 Task: Assign in the project TreasureLine the issue 'Broken links in documentation' to the sprint 'Light Speed'.
Action: Mouse moved to (189, 51)
Screenshot: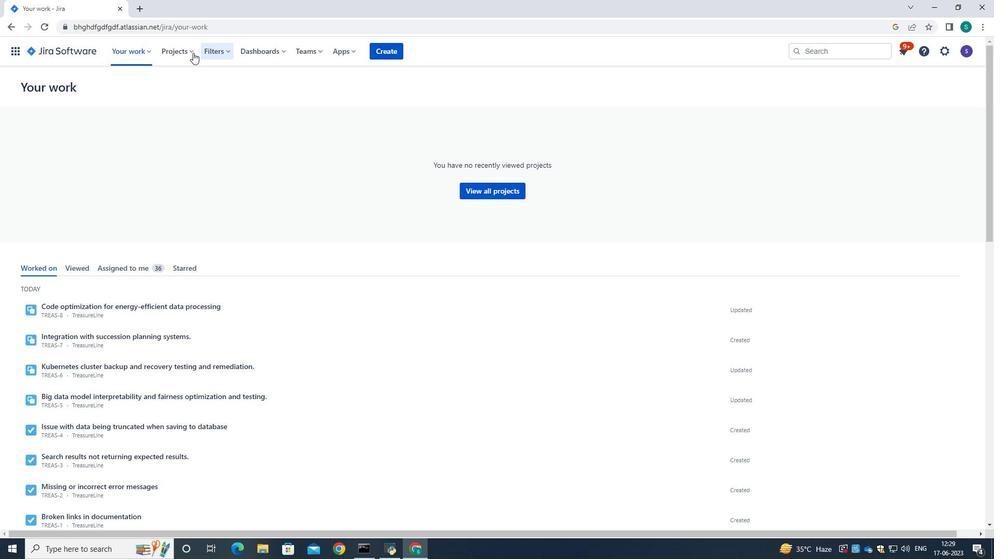 
Action: Mouse pressed left at (189, 51)
Screenshot: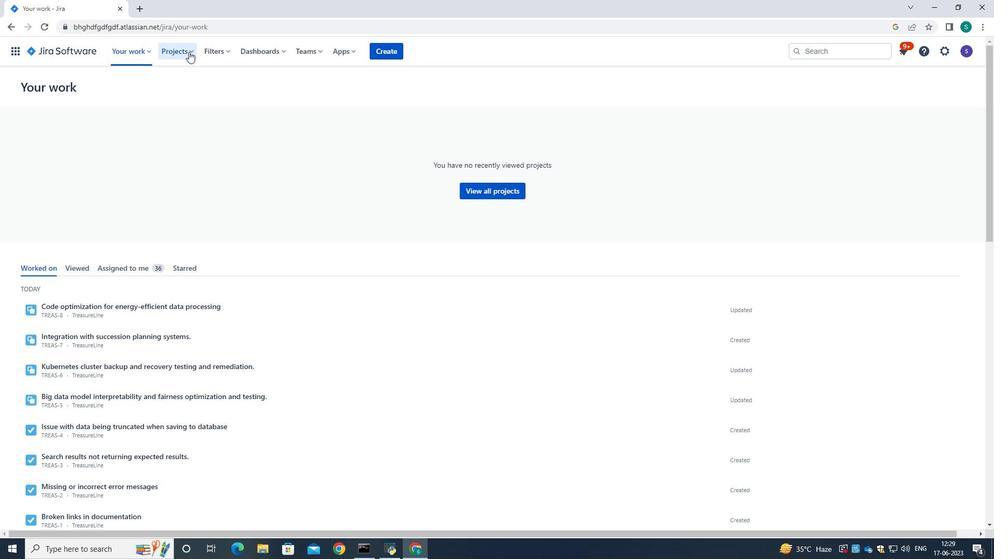 
Action: Mouse moved to (197, 93)
Screenshot: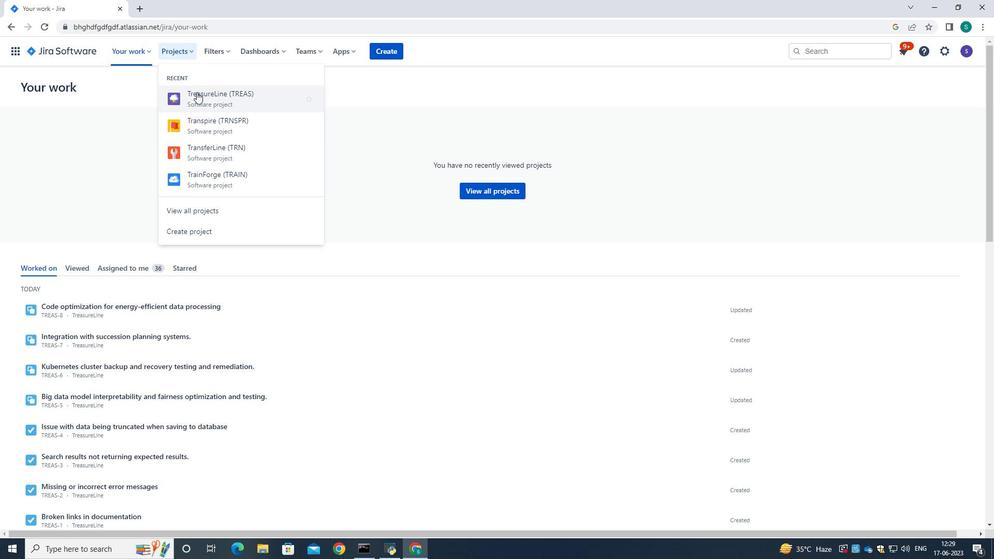 
Action: Mouse pressed left at (197, 93)
Screenshot: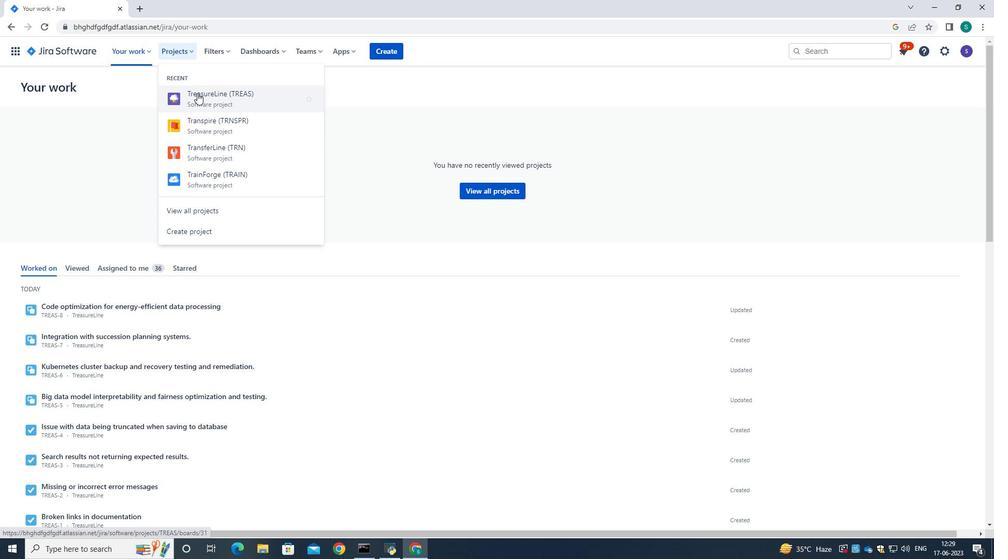 
Action: Mouse moved to (51, 155)
Screenshot: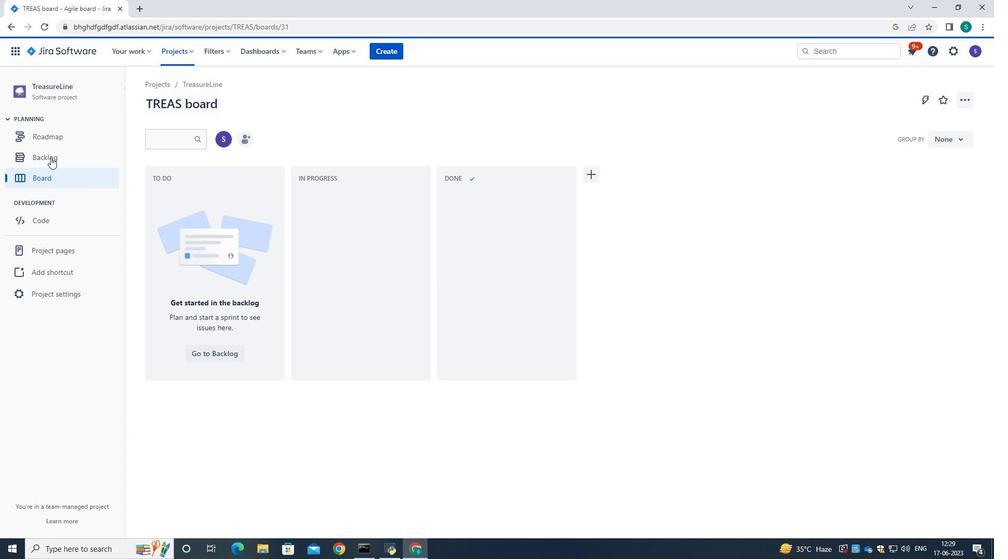 
Action: Mouse pressed left at (51, 155)
Screenshot: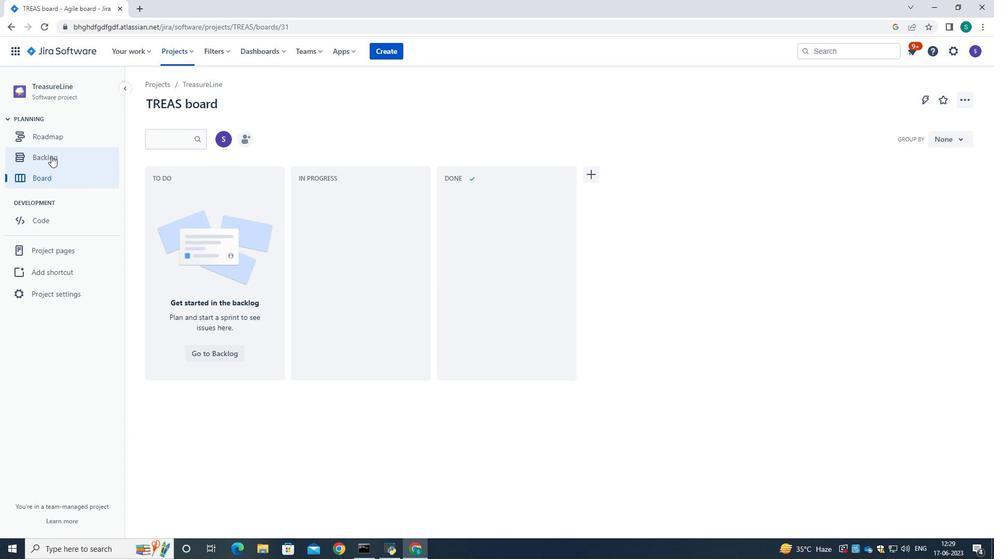 
Action: Mouse moved to (485, 185)
Screenshot: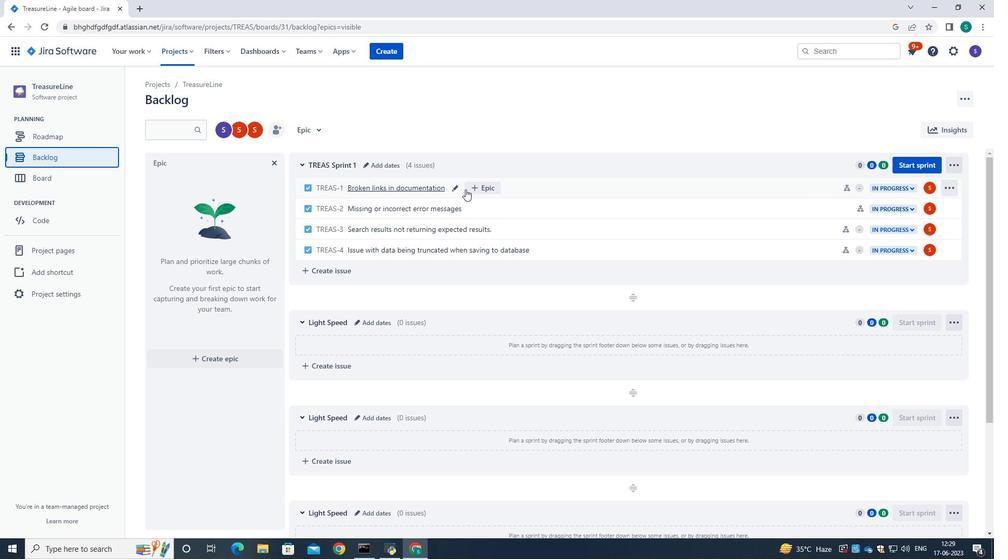 
Action: Mouse pressed left at (485, 185)
Screenshot: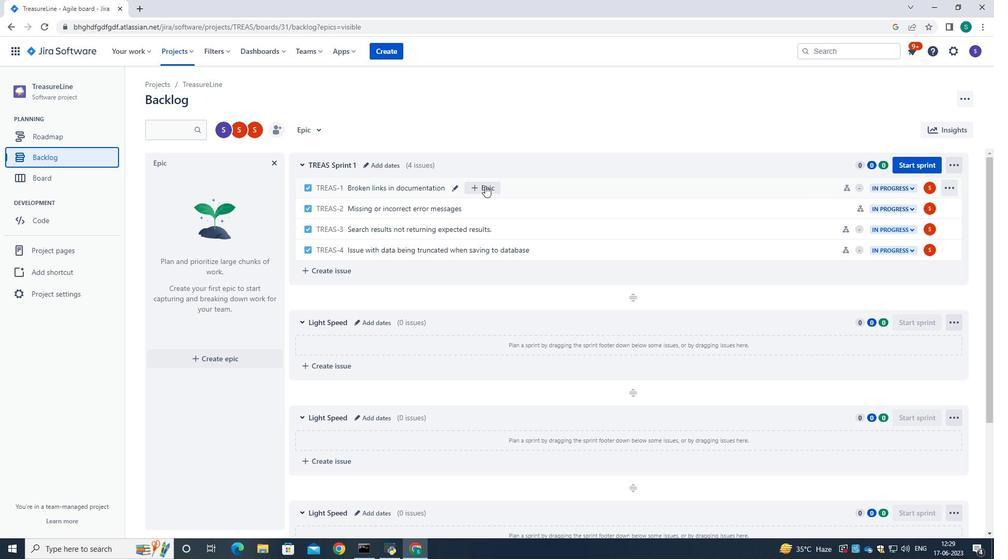 
Action: Mouse moved to (496, 192)
Screenshot: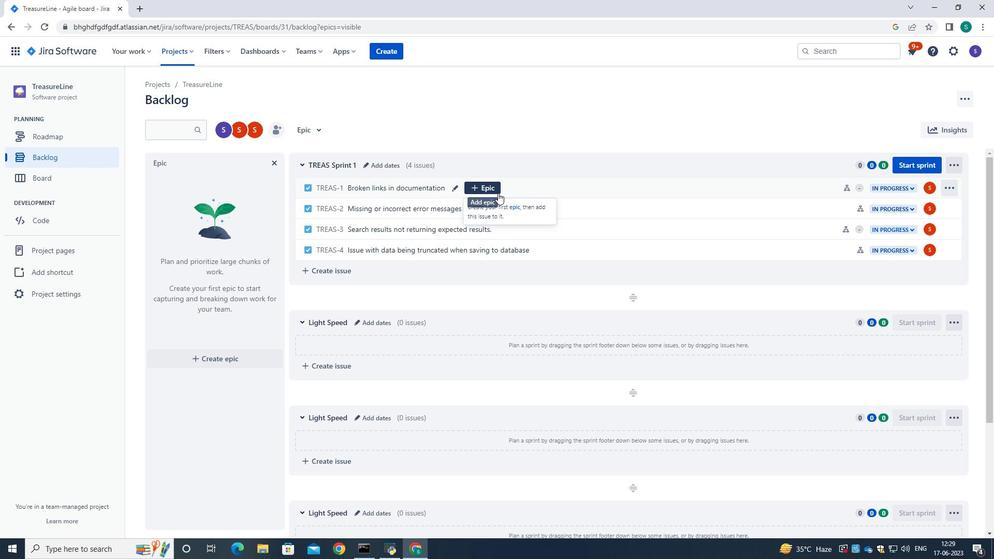 
Action: Mouse pressed left at (496, 192)
Screenshot: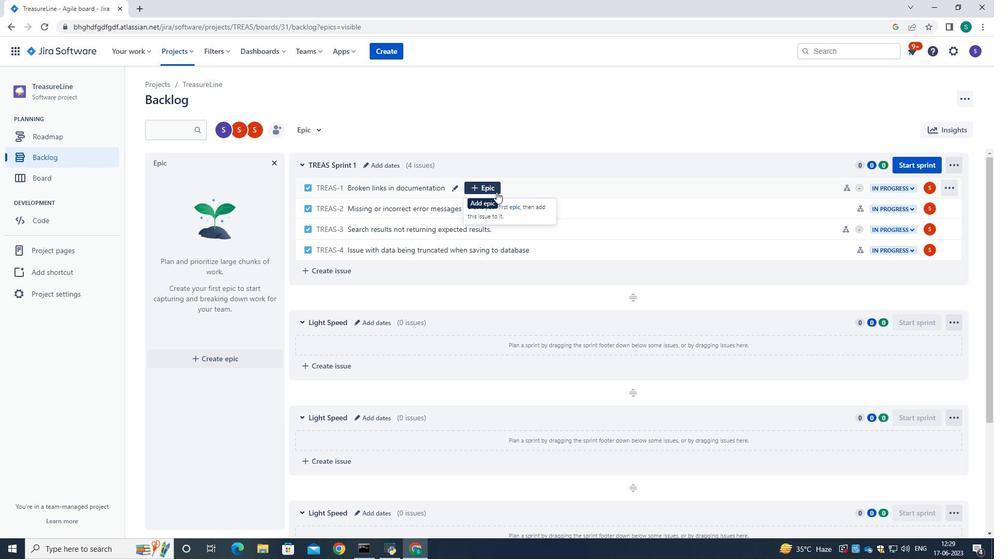 
Action: Mouse moved to (952, 168)
Screenshot: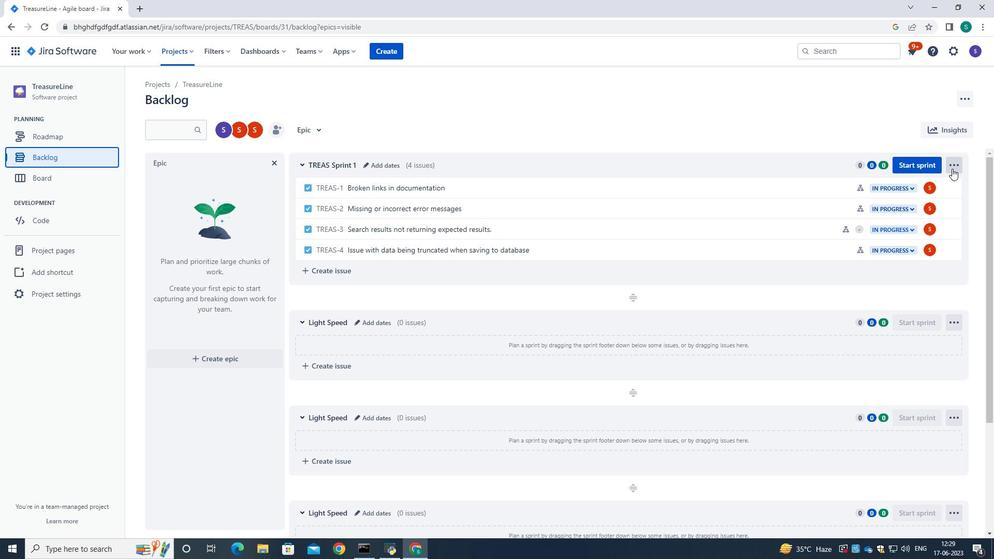 
Action: Mouse pressed left at (952, 168)
Screenshot: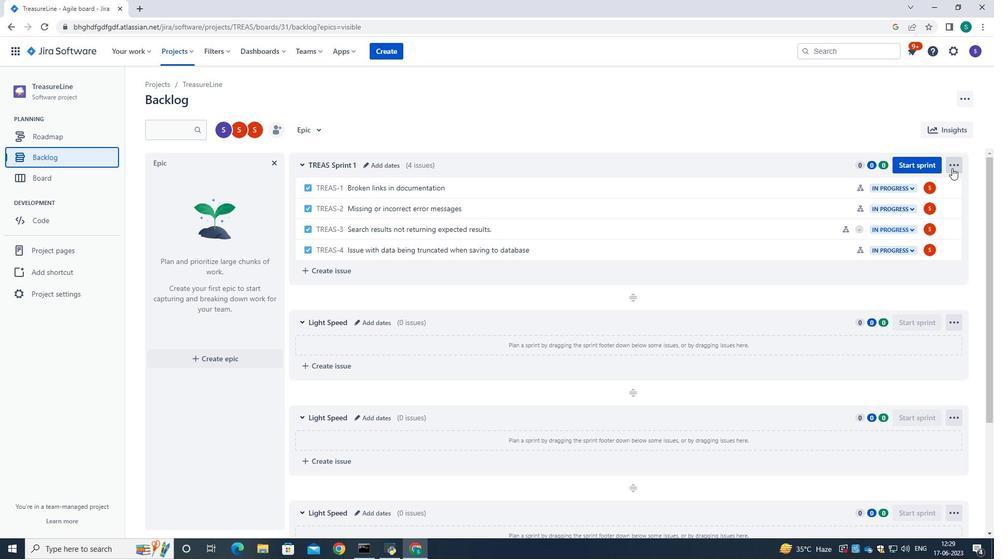
Action: Mouse moved to (811, 137)
Screenshot: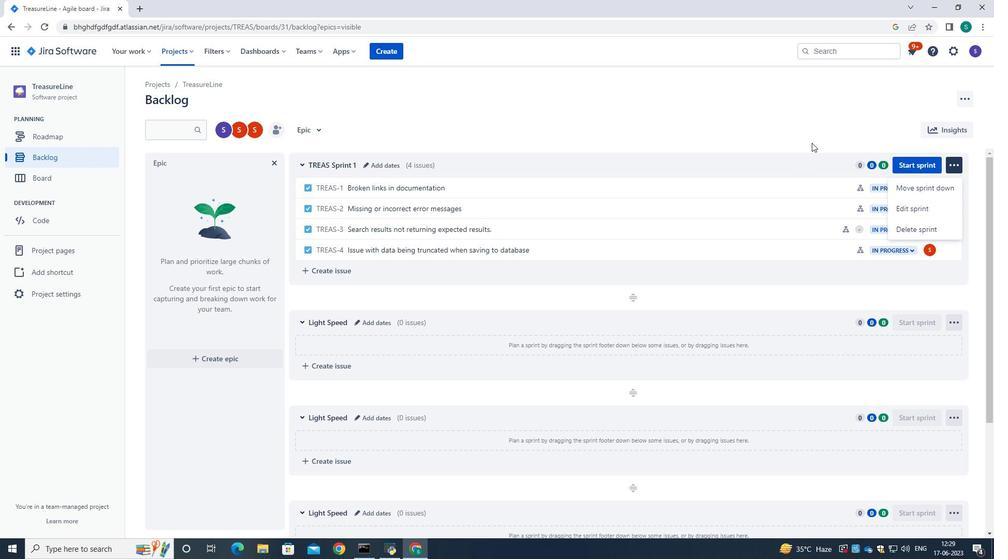 
Action: Mouse pressed left at (811, 137)
Screenshot: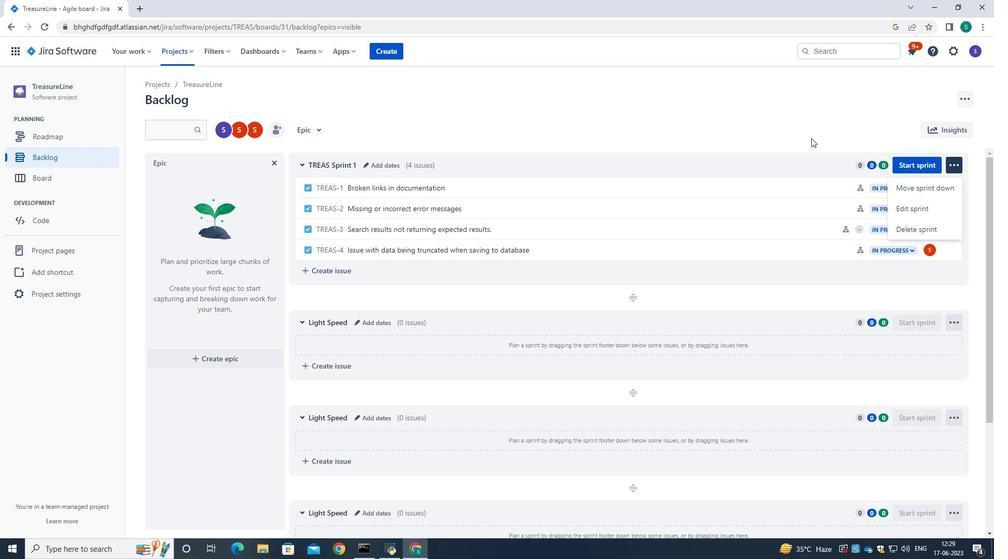 
Action: Mouse moved to (478, 185)
Screenshot: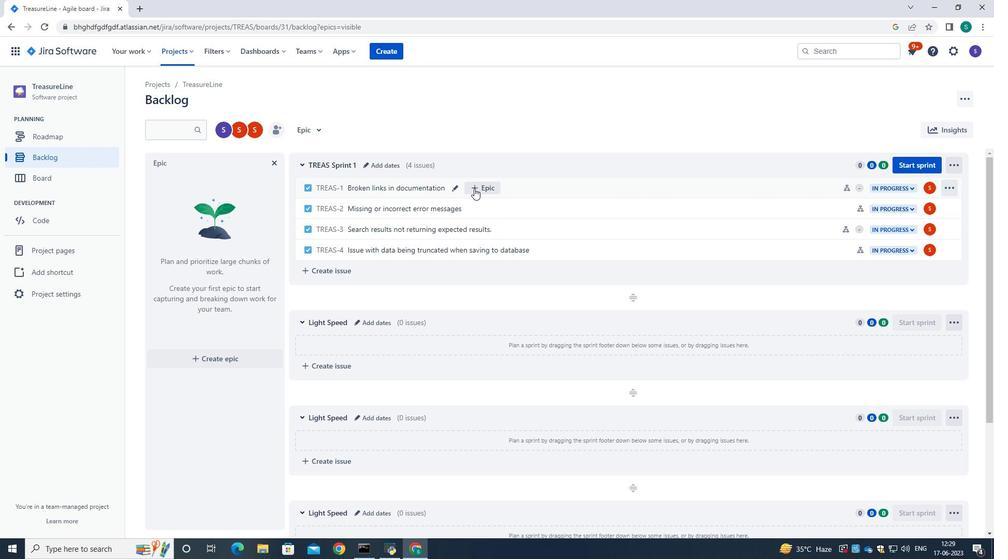 
Action: Mouse pressed left at (478, 185)
Screenshot: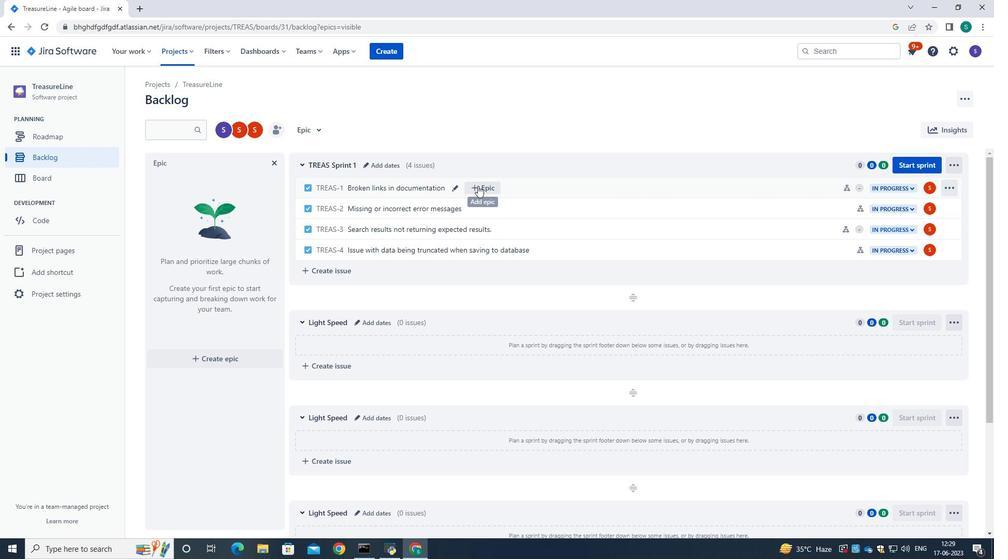 
Action: Mouse pressed left at (478, 185)
Screenshot: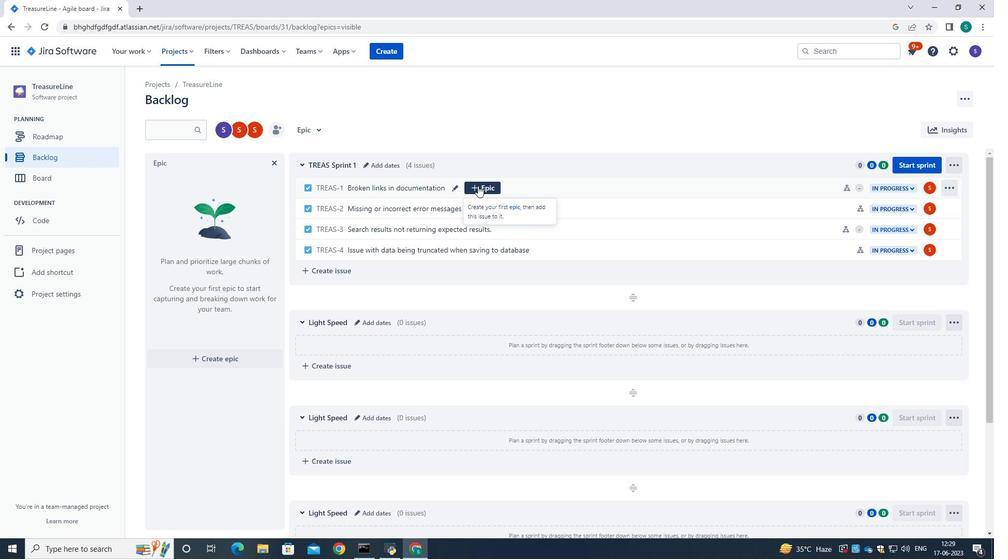 
Action: Mouse moved to (945, 191)
Screenshot: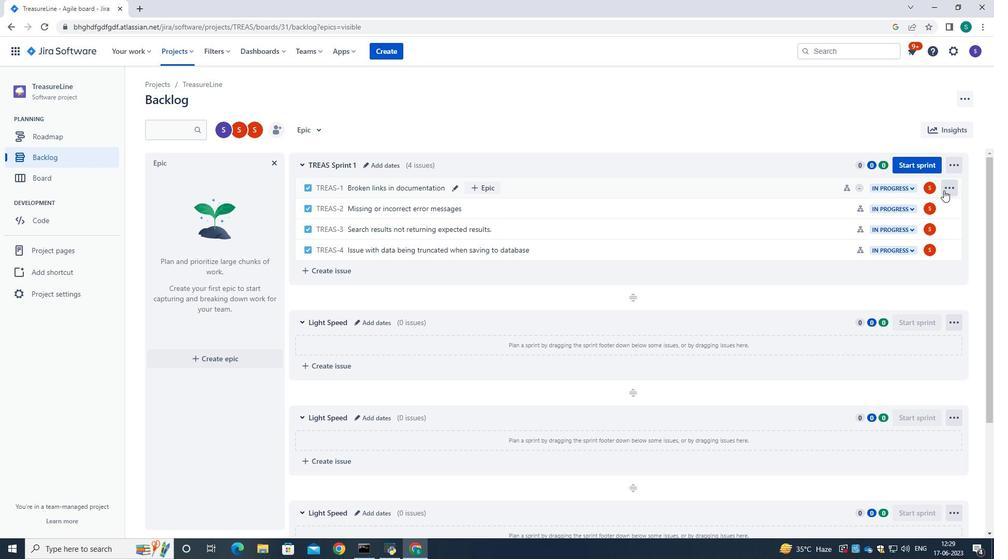 
Action: Mouse pressed left at (945, 191)
Screenshot: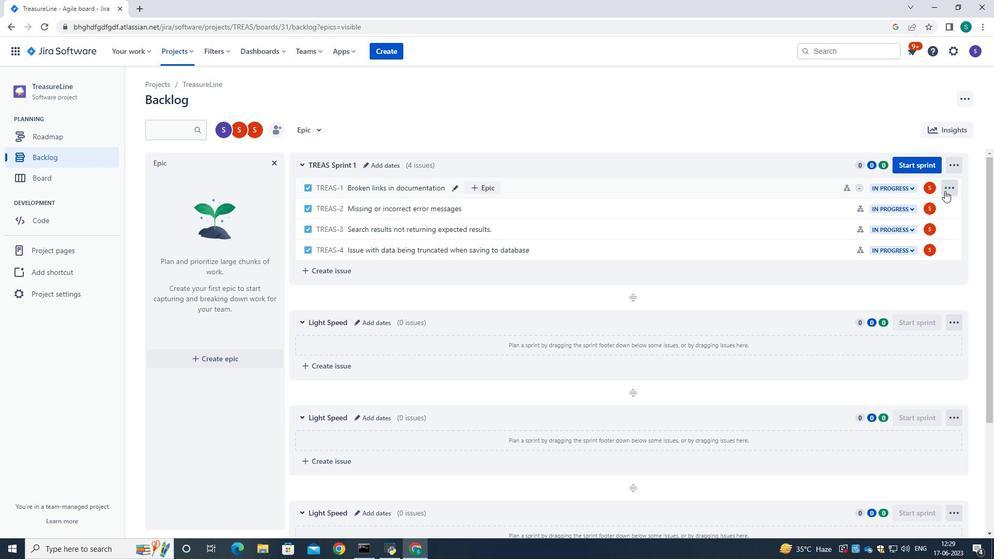 
Action: Mouse moved to (913, 303)
Screenshot: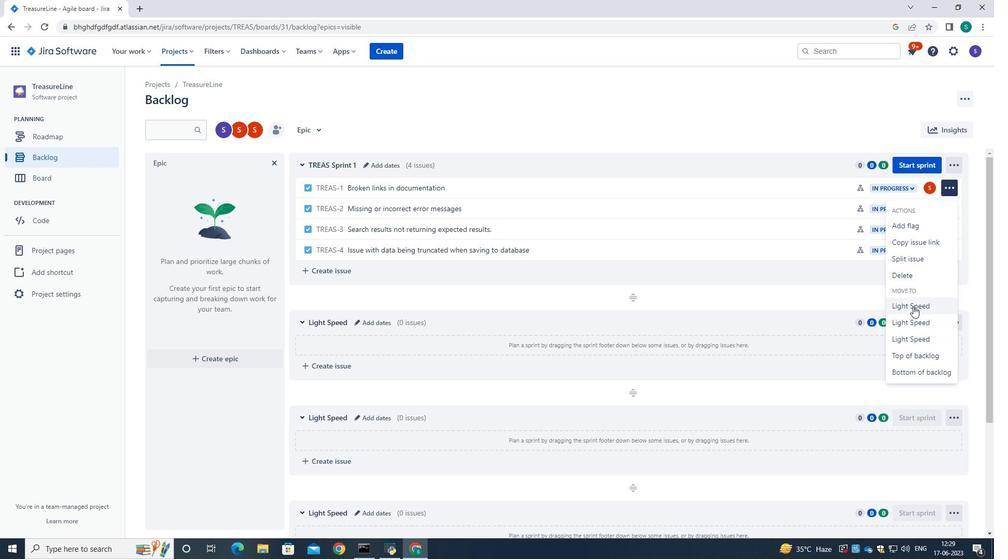 
Action: Mouse pressed left at (913, 303)
Screenshot: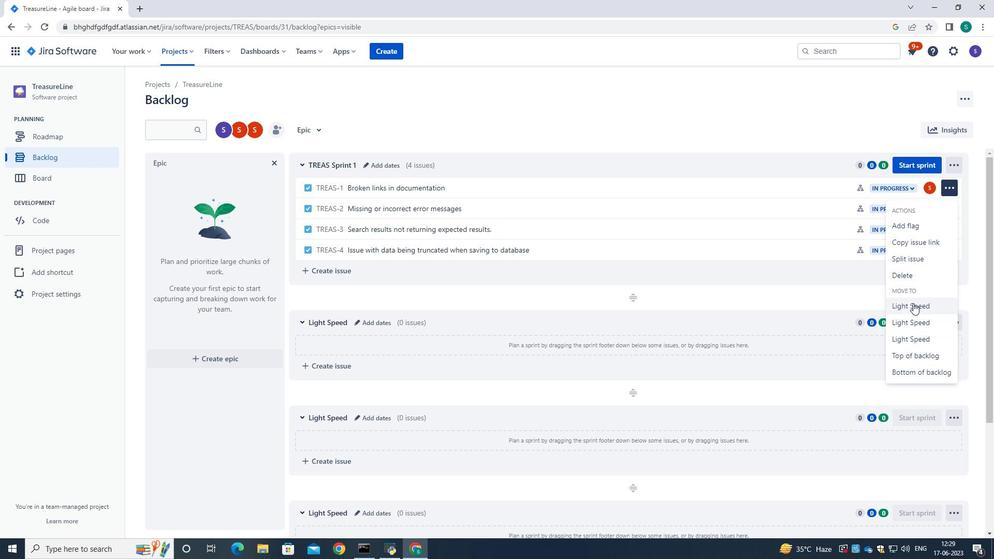 
Action: Mouse moved to (790, 264)
Screenshot: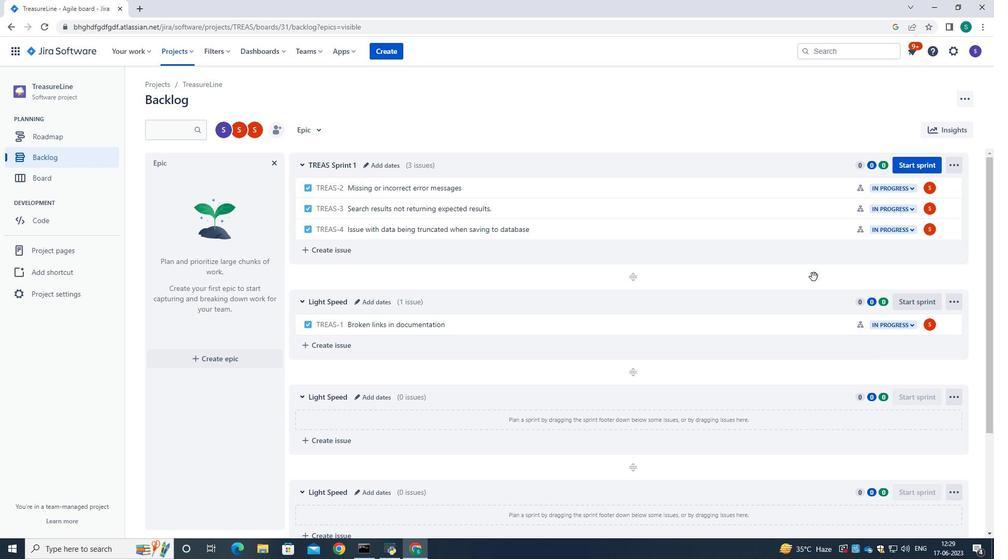 
